 Task: Set the "Black Level for Green" for panoramix to 152.
Action: Mouse moved to (138, 28)
Screenshot: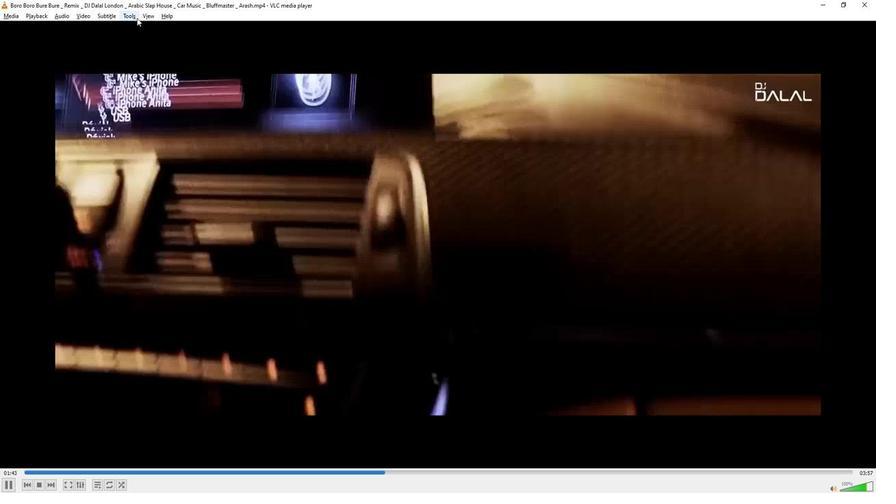 
Action: Mouse pressed left at (138, 28)
Screenshot: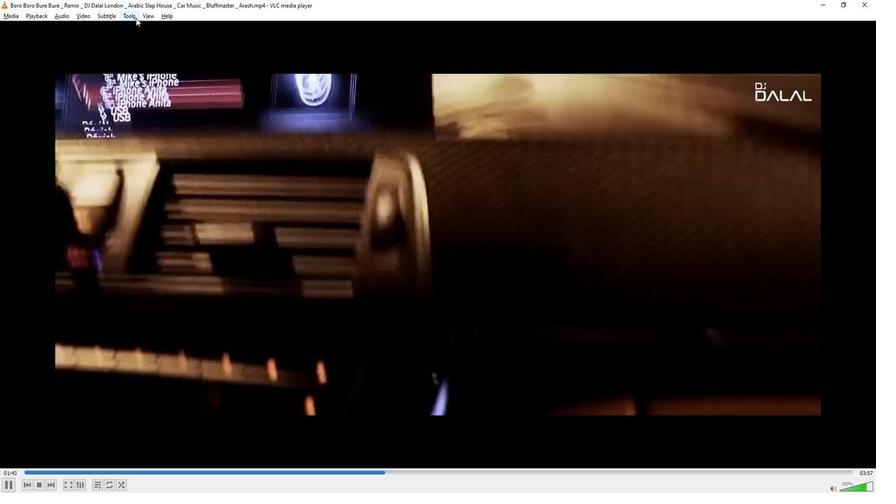
Action: Mouse moved to (157, 130)
Screenshot: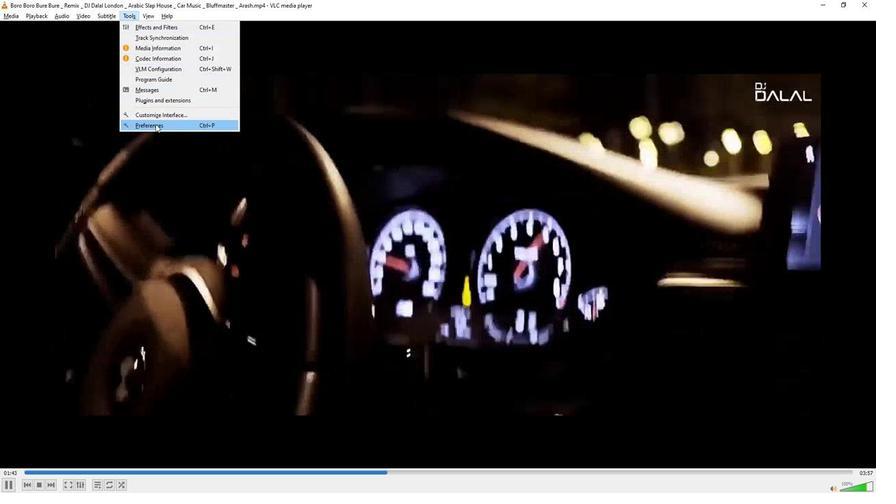
Action: Mouse pressed left at (157, 130)
Screenshot: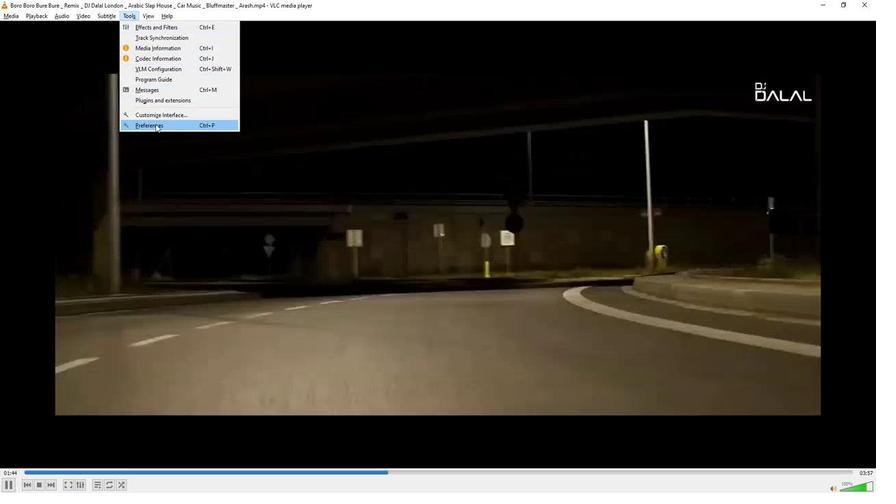 
Action: Mouse moved to (196, 387)
Screenshot: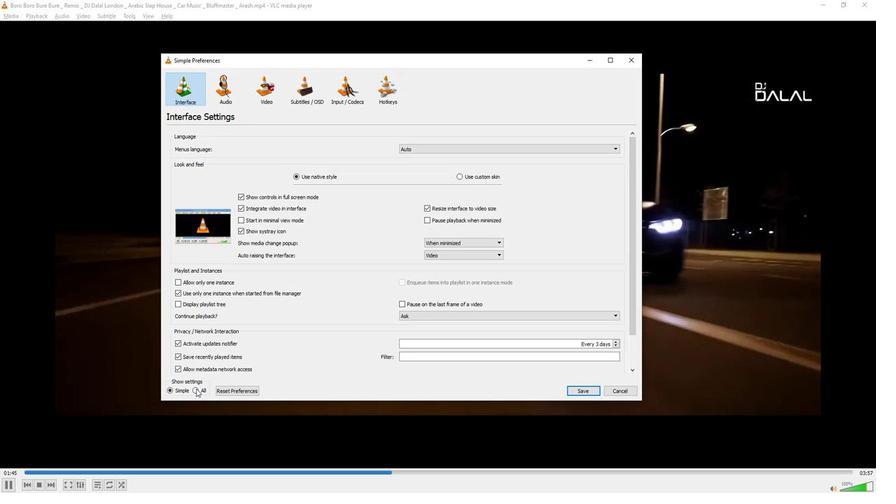 
Action: Mouse pressed left at (196, 387)
Screenshot: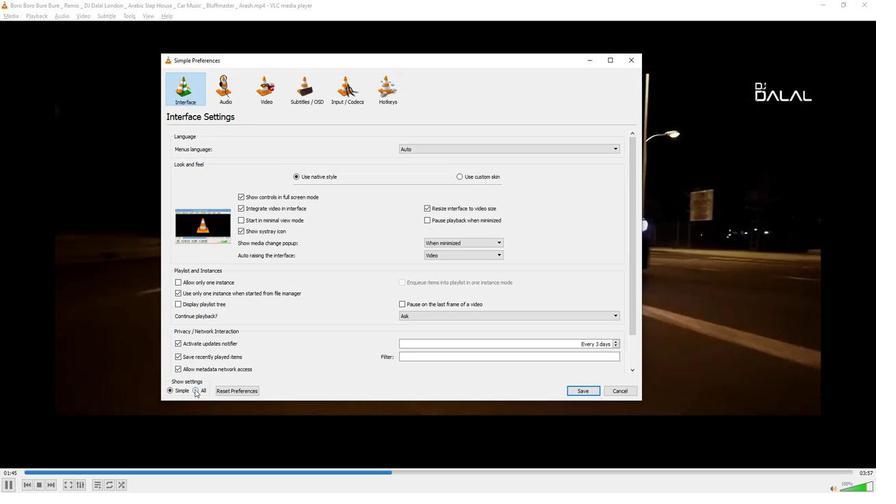 
Action: Mouse moved to (219, 345)
Screenshot: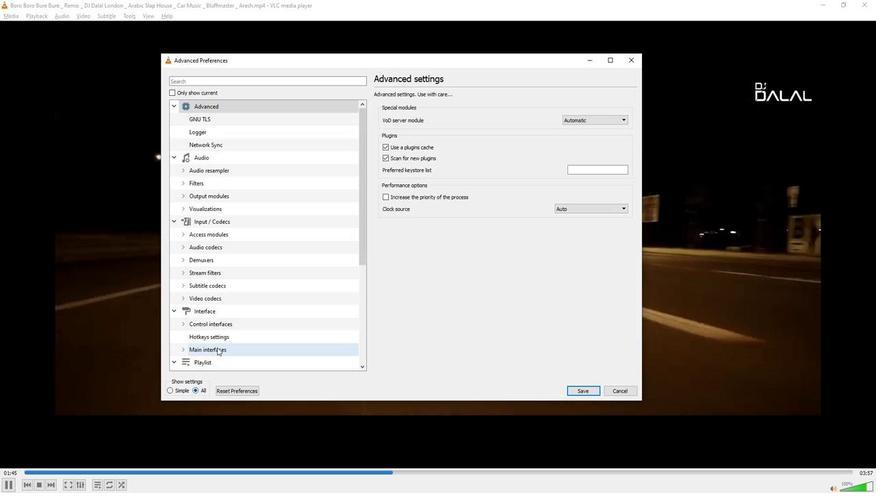 
Action: Mouse scrolled (219, 345) with delta (0, 0)
Screenshot: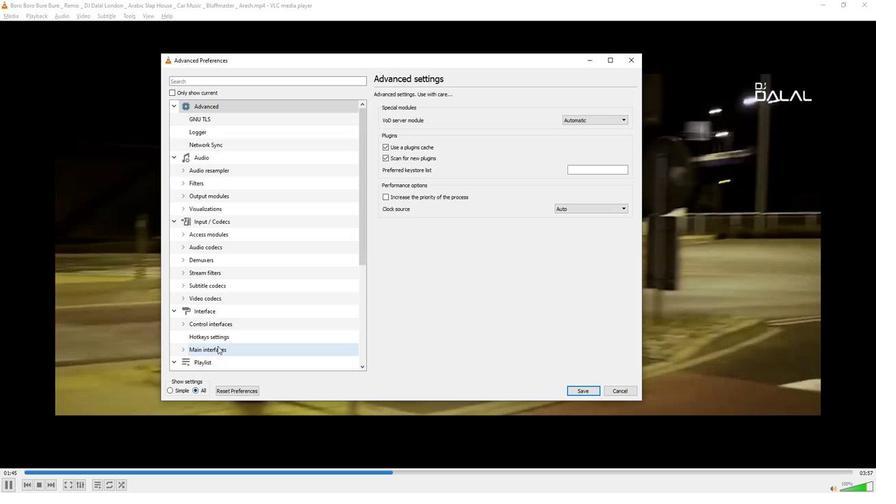 
Action: Mouse scrolled (219, 345) with delta (0, 0)
Screenshot: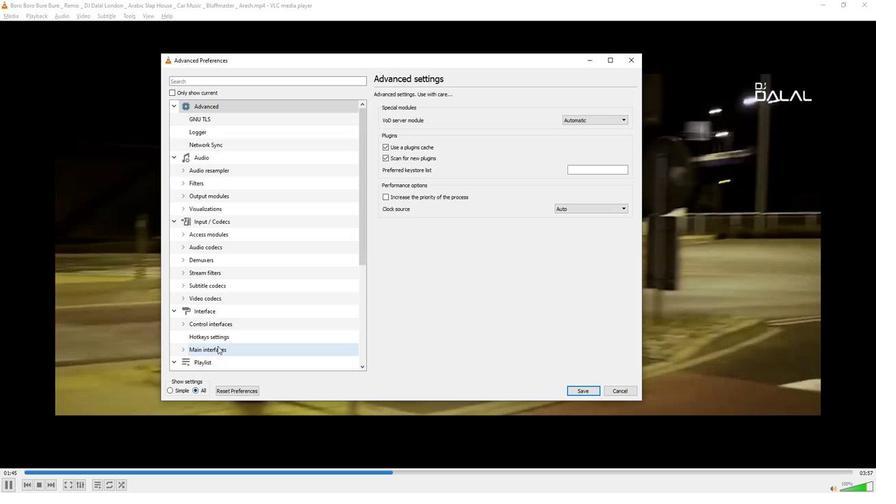 
Action: Mouse scrolled (219, 345) with delta (0, 0)
Screenshot: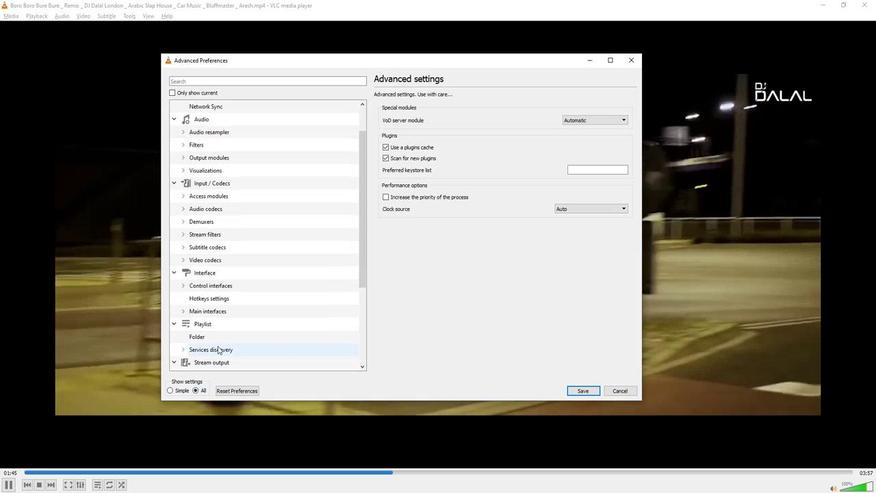 
Action: Mouse scrolled (219, 345) with delta (0, 0)
Screenshot: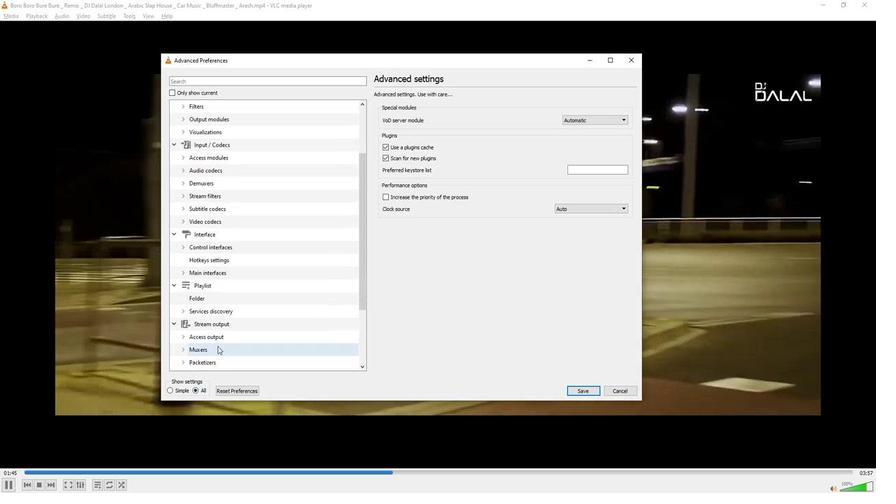 
Action: Mouse scrolled (219, 345) with delta (0, 0)
Screenshot: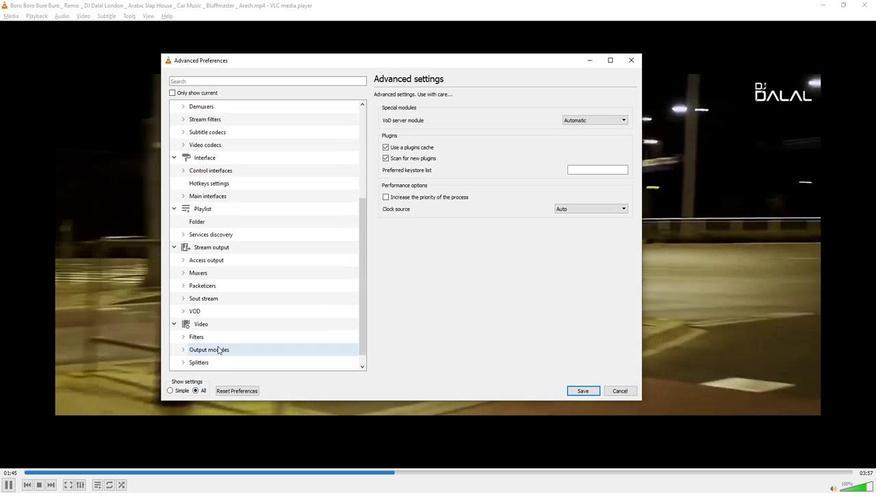 
Action: Mouse scrolled (219, 345) with delta (0, 0)
Screenshot: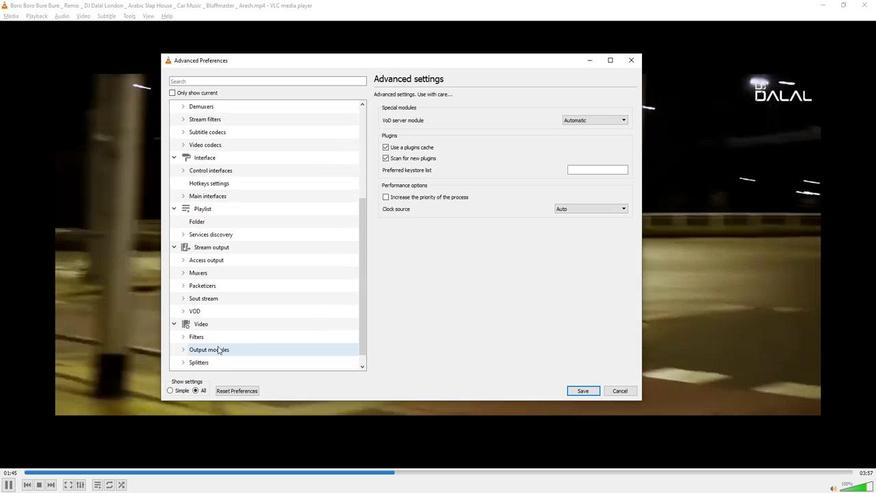 
Action: Mouse scrolled (219, 345) with delta (0, 0)
Screenshot: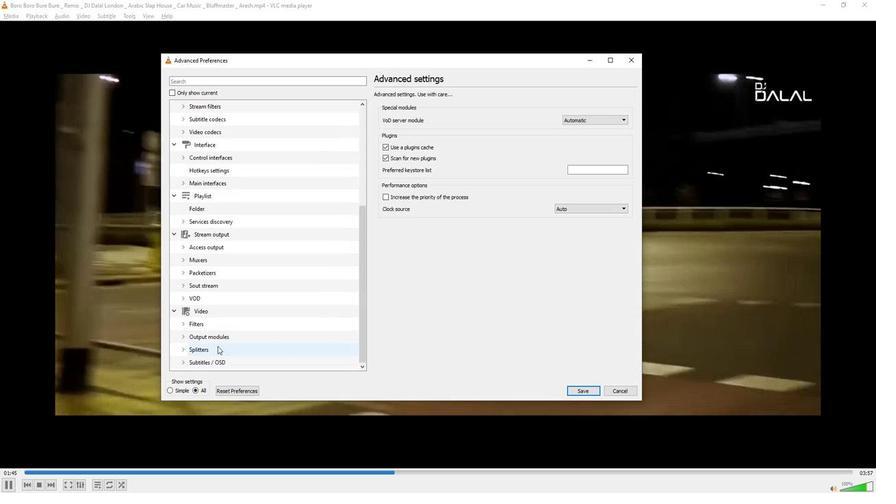 
Action: Mouse moved to (182, 348)
Screenshot: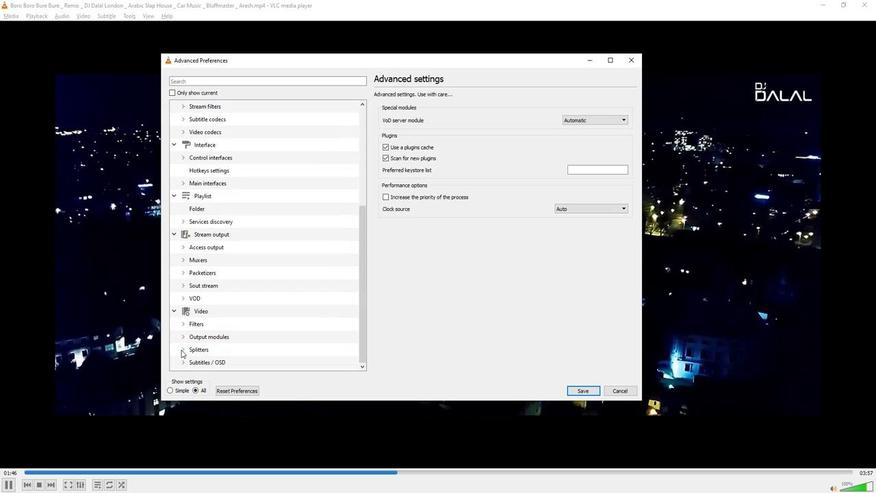 
Action: Mouse pressed left at (182, 348)
Screenshot: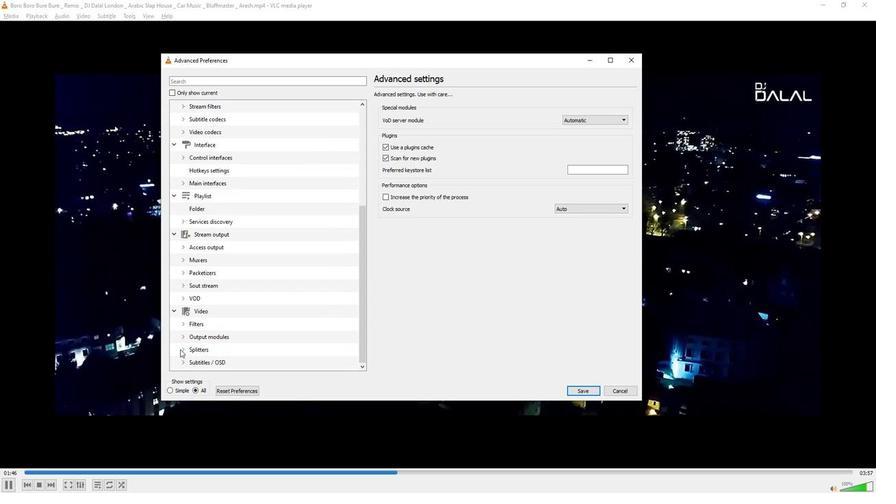 
Action: Mouse moved to (197, 345)
Screenshot: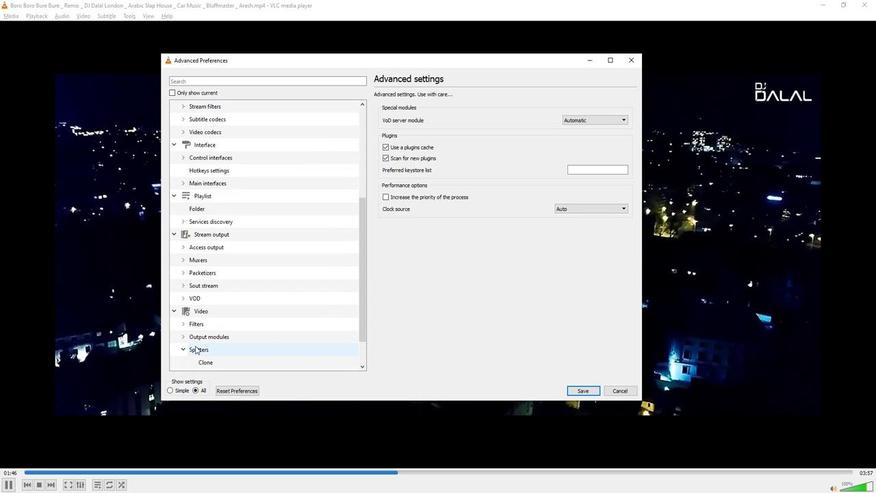 
Action: Mouse scrolled (197, 345) with delta (0, 0)
Screenshot: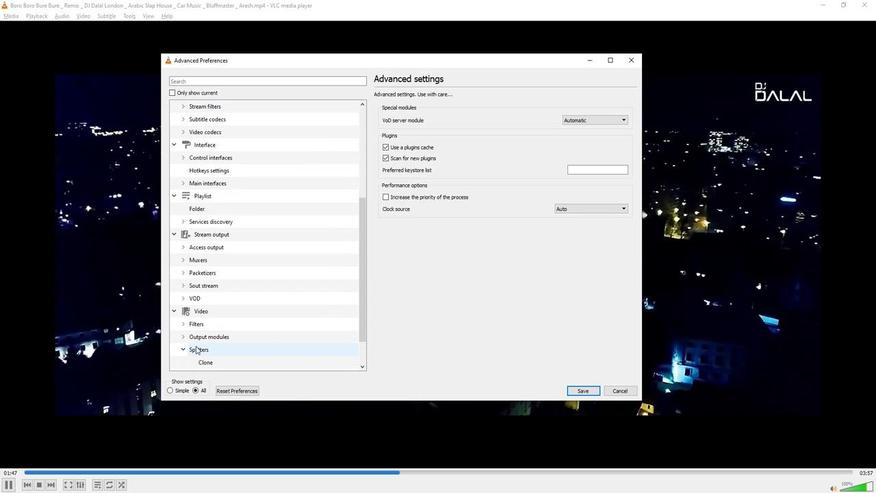 
Action: Mouse scrolled (197, 345) with delta (0, 0)
Screenshot: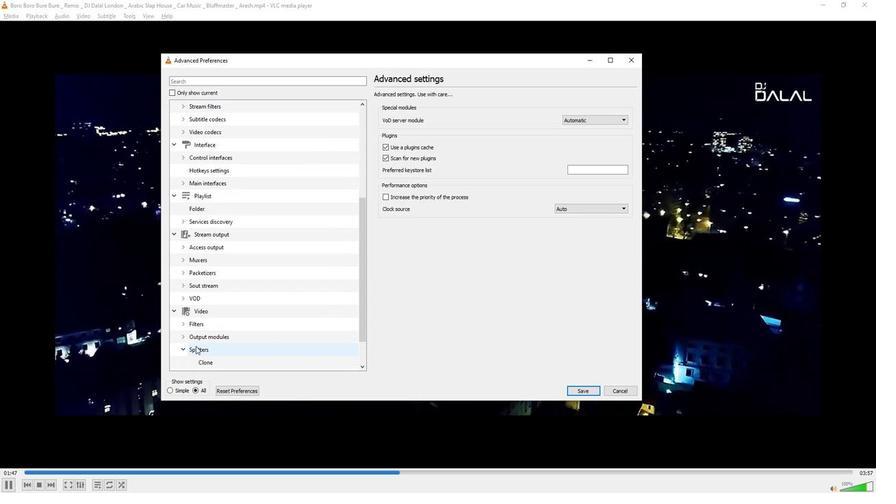 
Action: Mouse scrolled (197, 345) with delta (0, 0)
Screenshot: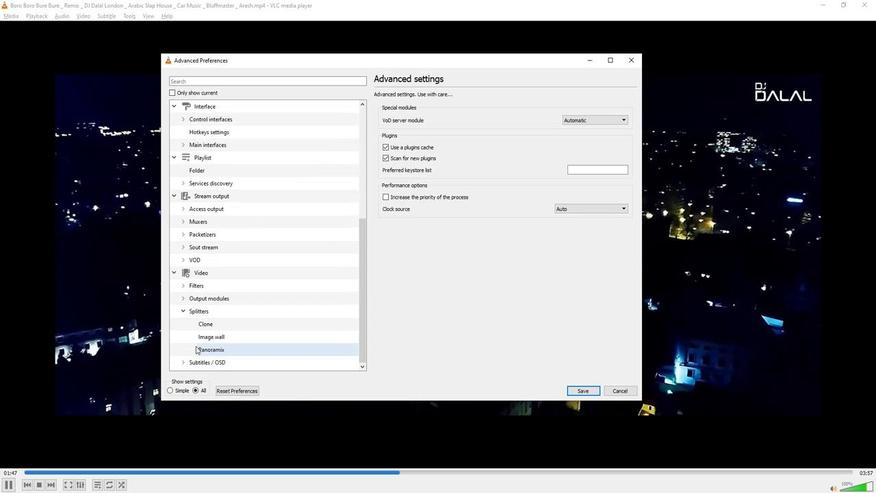 
Action: Mouse moved to (204, 346)
Screenshot: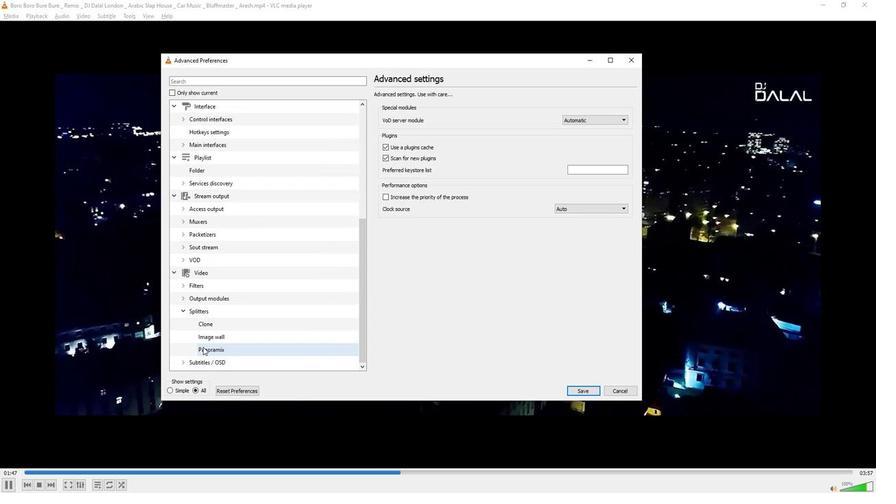
Action: Mouse pressed left at (204, 346)
Screenshot: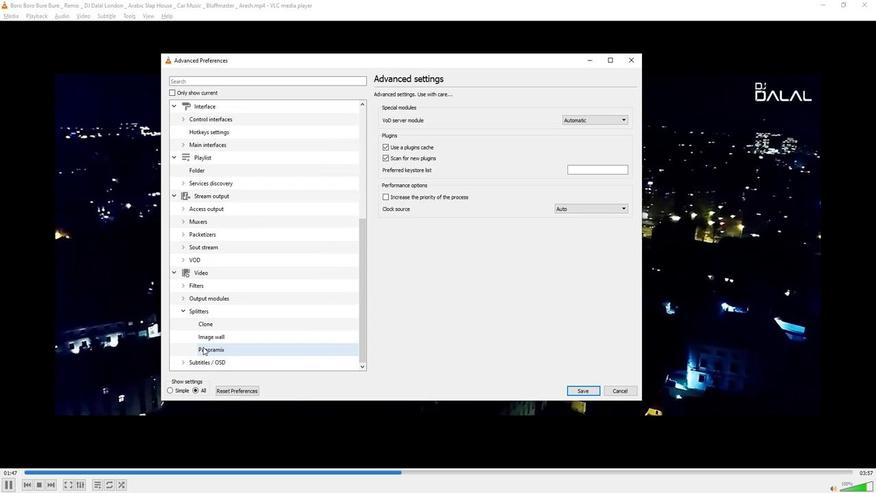 
Action: Mouse moved to (620, 340)
Screenshot: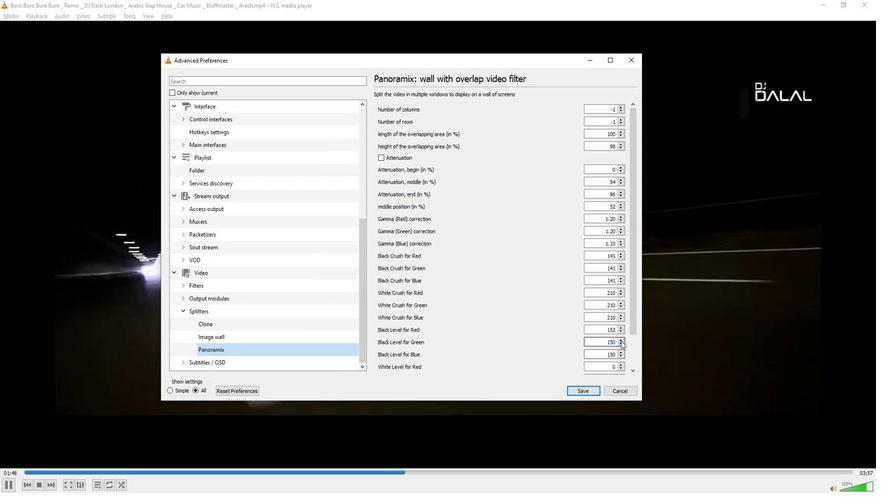 
Action: Mouse pressed left at (620, 340)
Screenshot: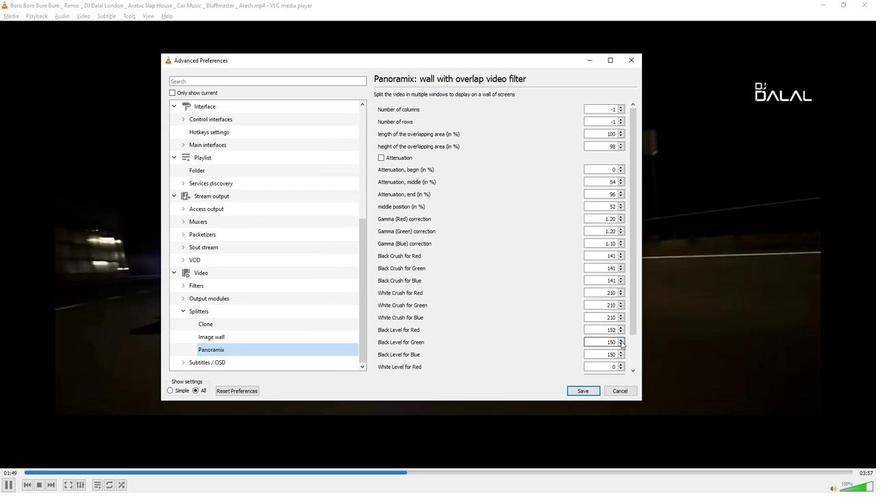
Action: Mouse pressed left at (620, 340)
Screenshot: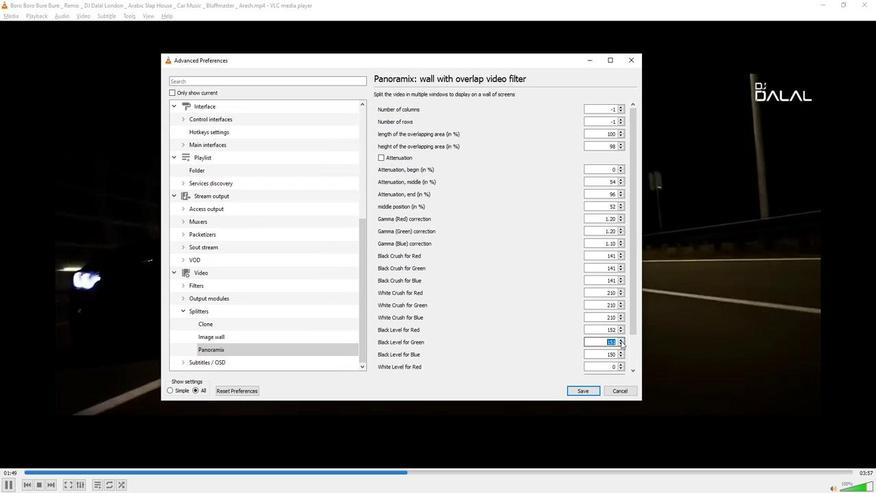 
Action: Mouse moved to (572, 342)
Screenshot: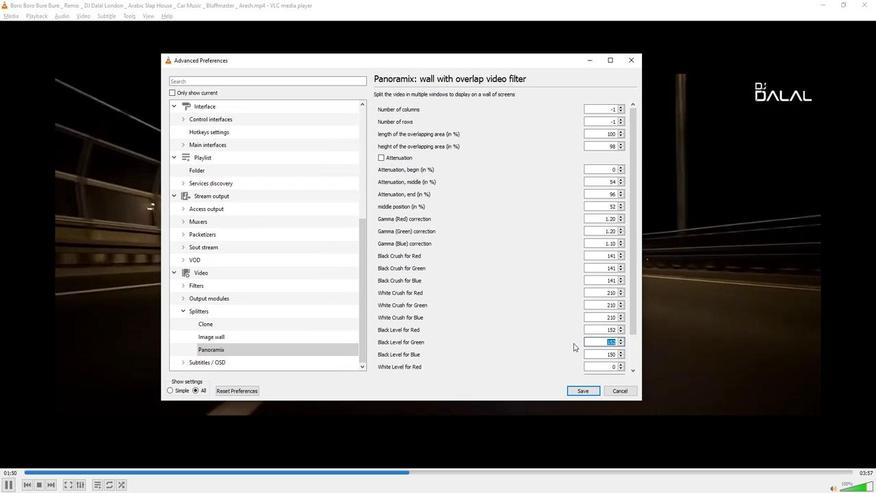 
Action: Mouse pressed left at (572, 342)
Screenshot: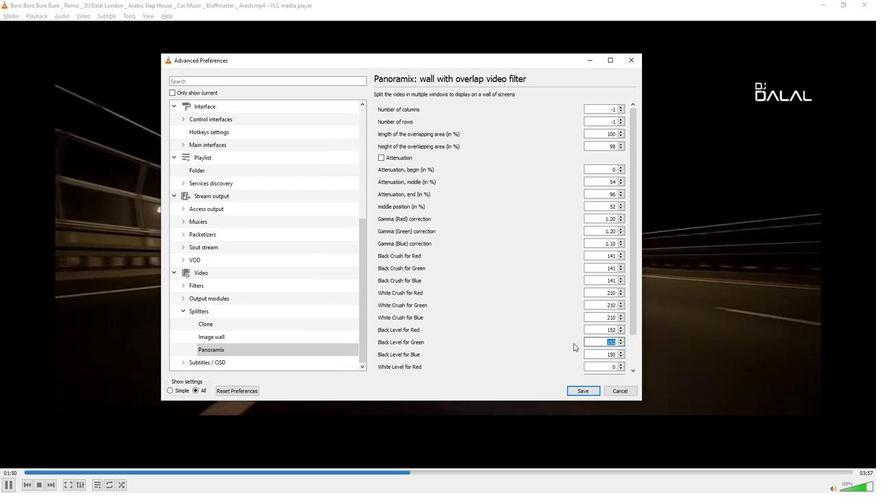 
Action: Mouse moved to (571, 341)
Screenshot: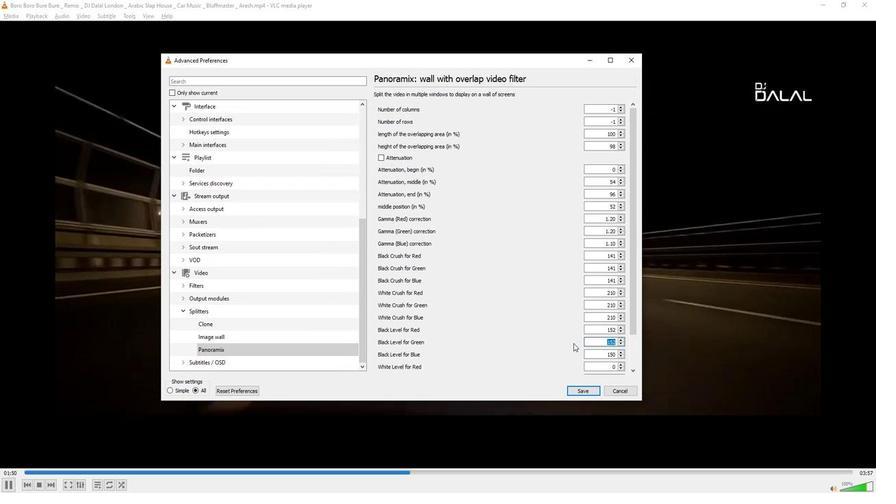 
